 Task: Create a section Agile Artilleries and in the section, add a milestone IT Service Management in the project AgileBoost
Action: Mouse moved to (61, 340)
Screenshot: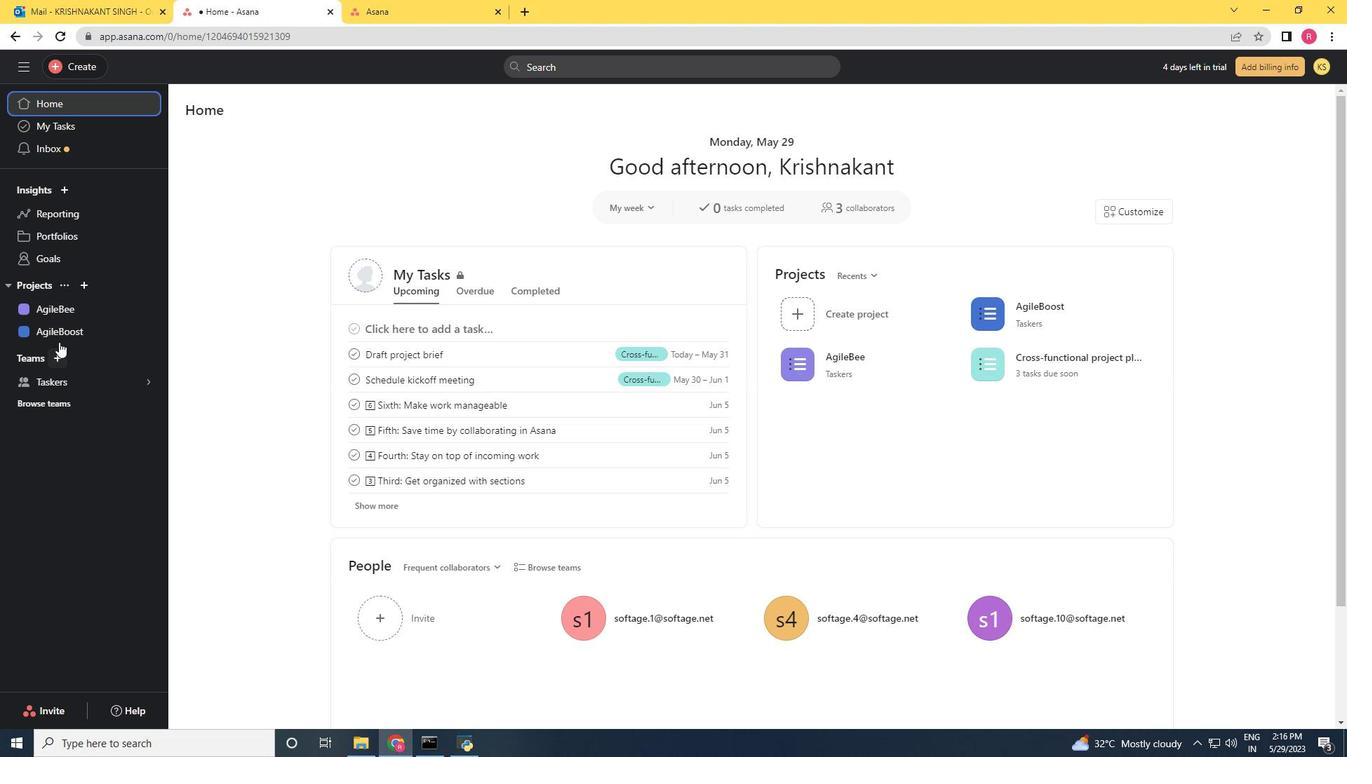 
Action: Mouse pressed left at (61, 340)
Screenshot: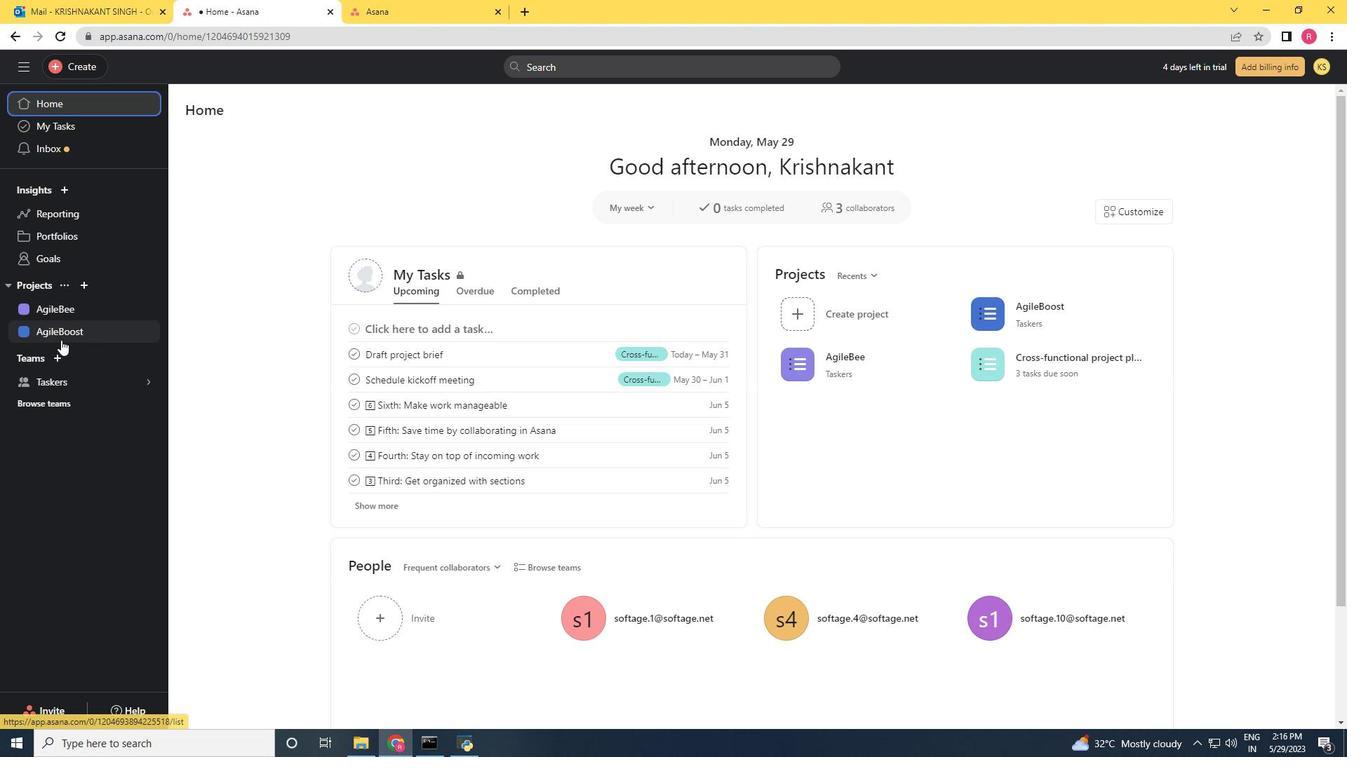 
Action: Mouse moved to (296, 470)
Screenshot: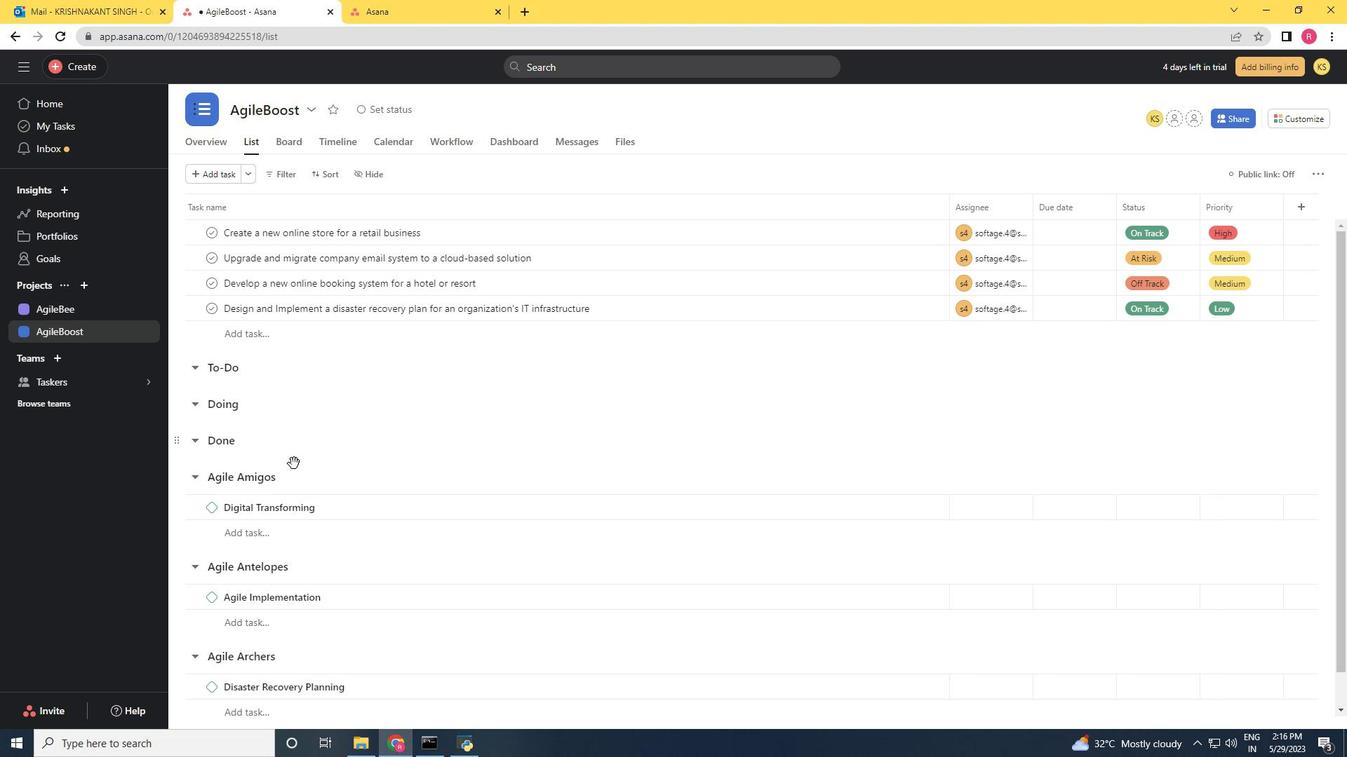 
Action: Mouse scrolled (296, 470) with delta (0, 0)
Screenshot: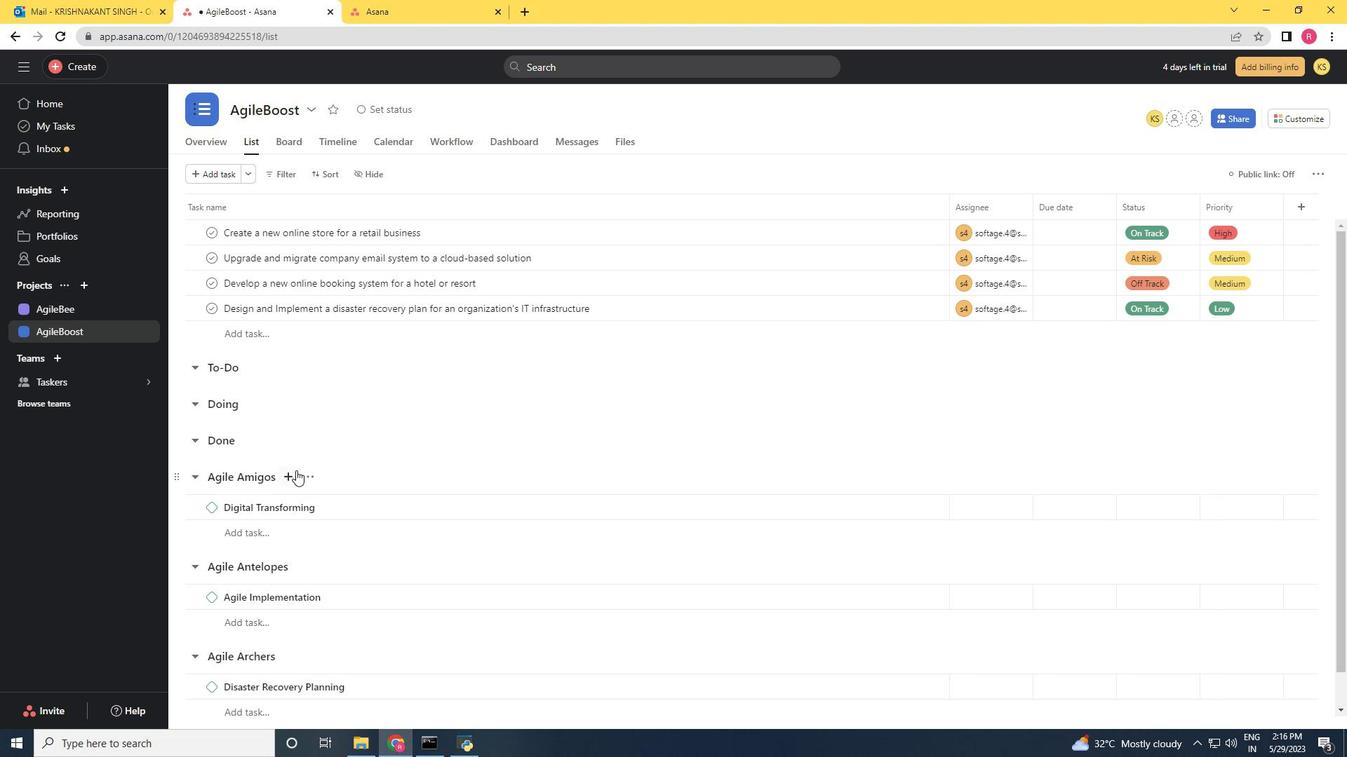 
Action: Mouse scrolled (296, 470) with delta (0, 0)
Screenshot: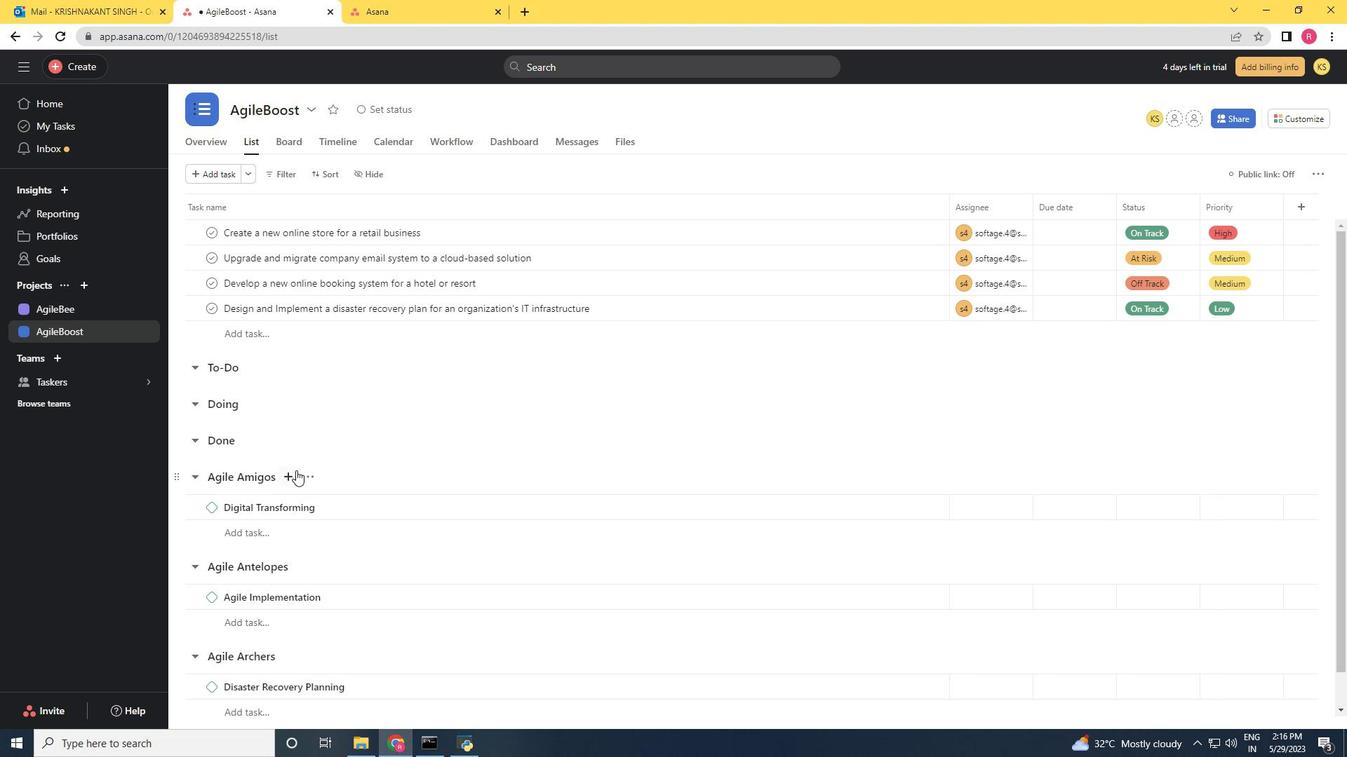 
Action: Mouse scrolled (296, 470) with delta (0, 0)
Screenshot: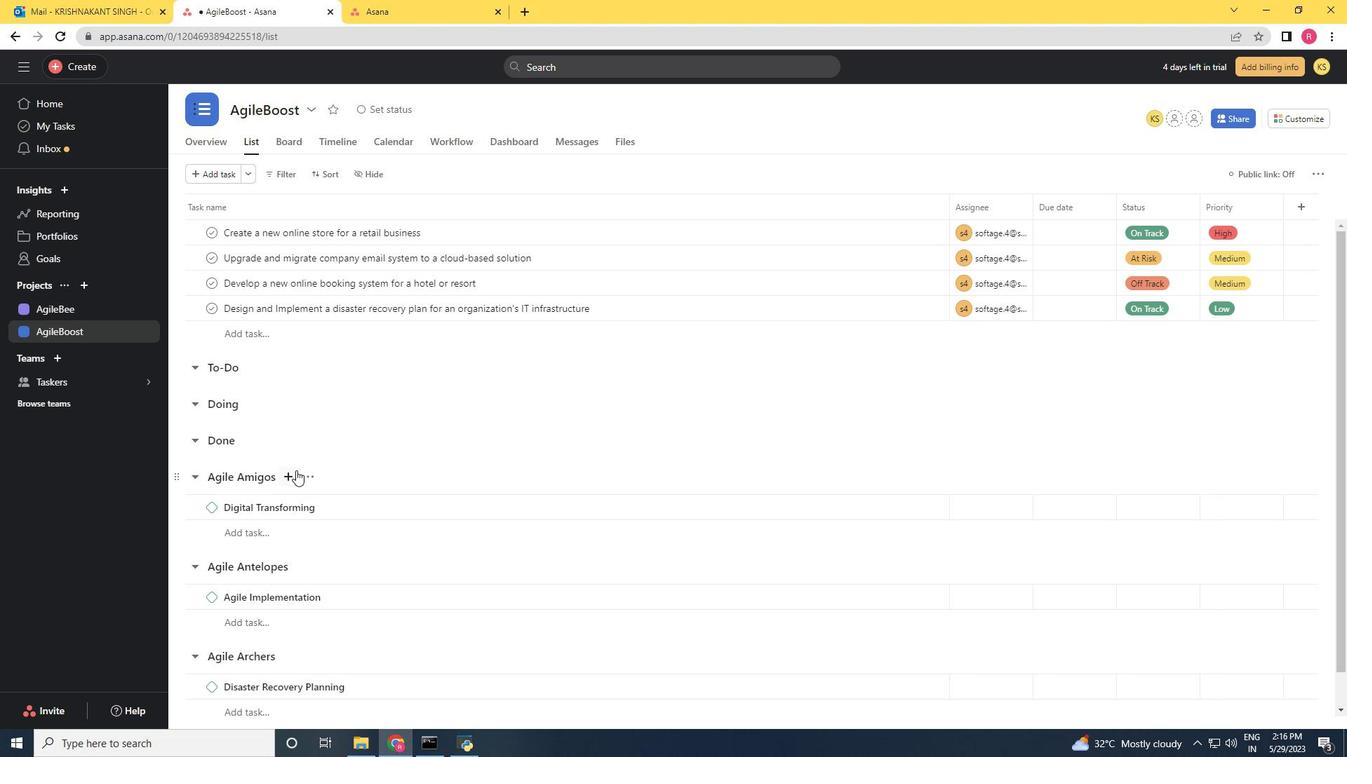 
Action: Mouse moved to (296, 471)
Screenshot: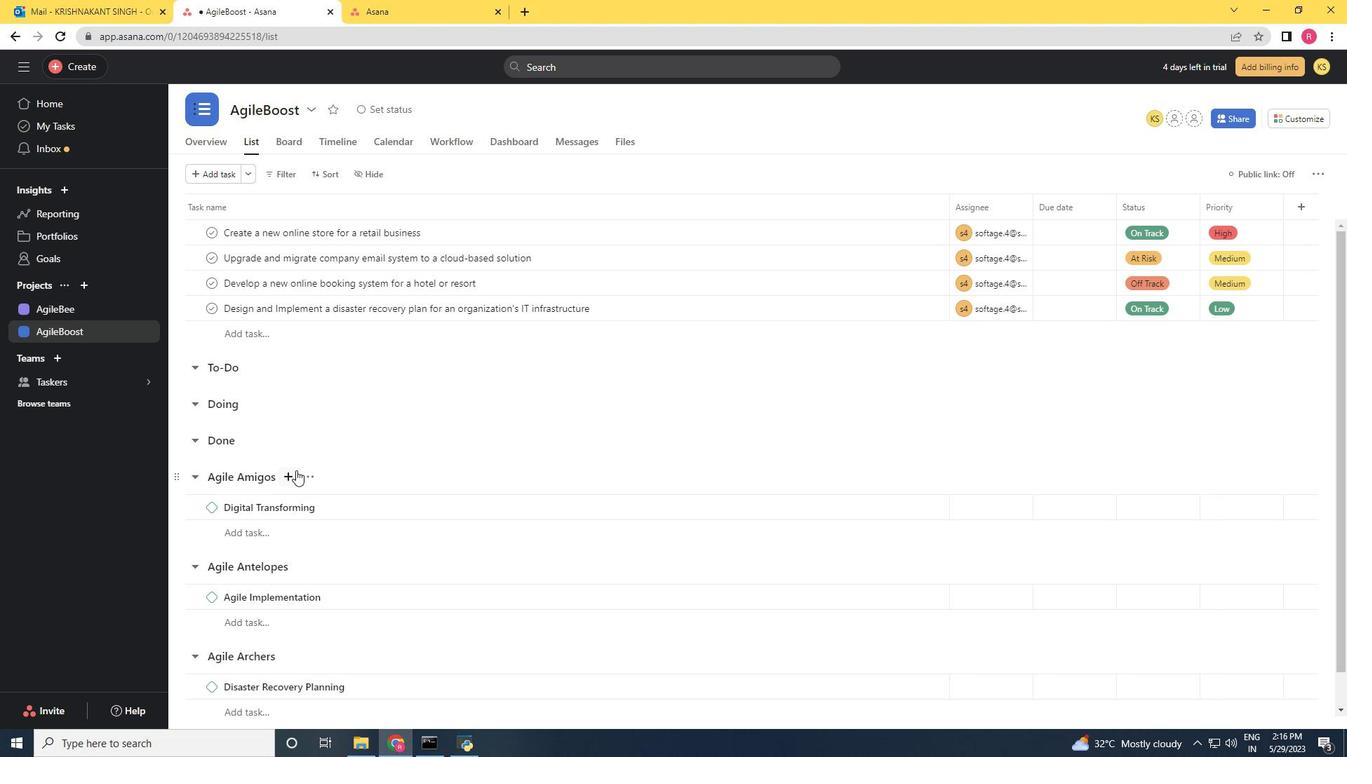 
Action: Mouse scrolled (296, 470) with delta (0, 0)
Screenshot: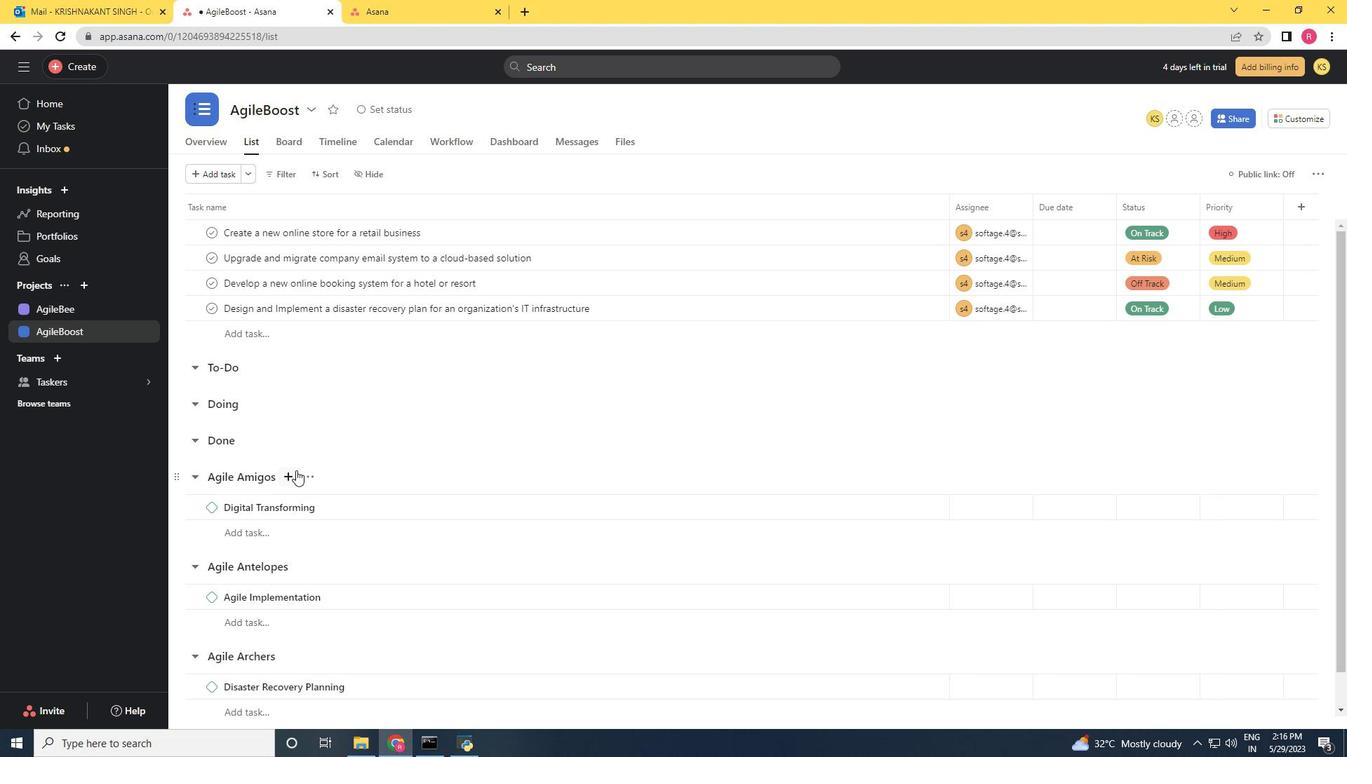 
Action: Mouse scrolled (296, 470) with delta (0, 0)
Screenshot: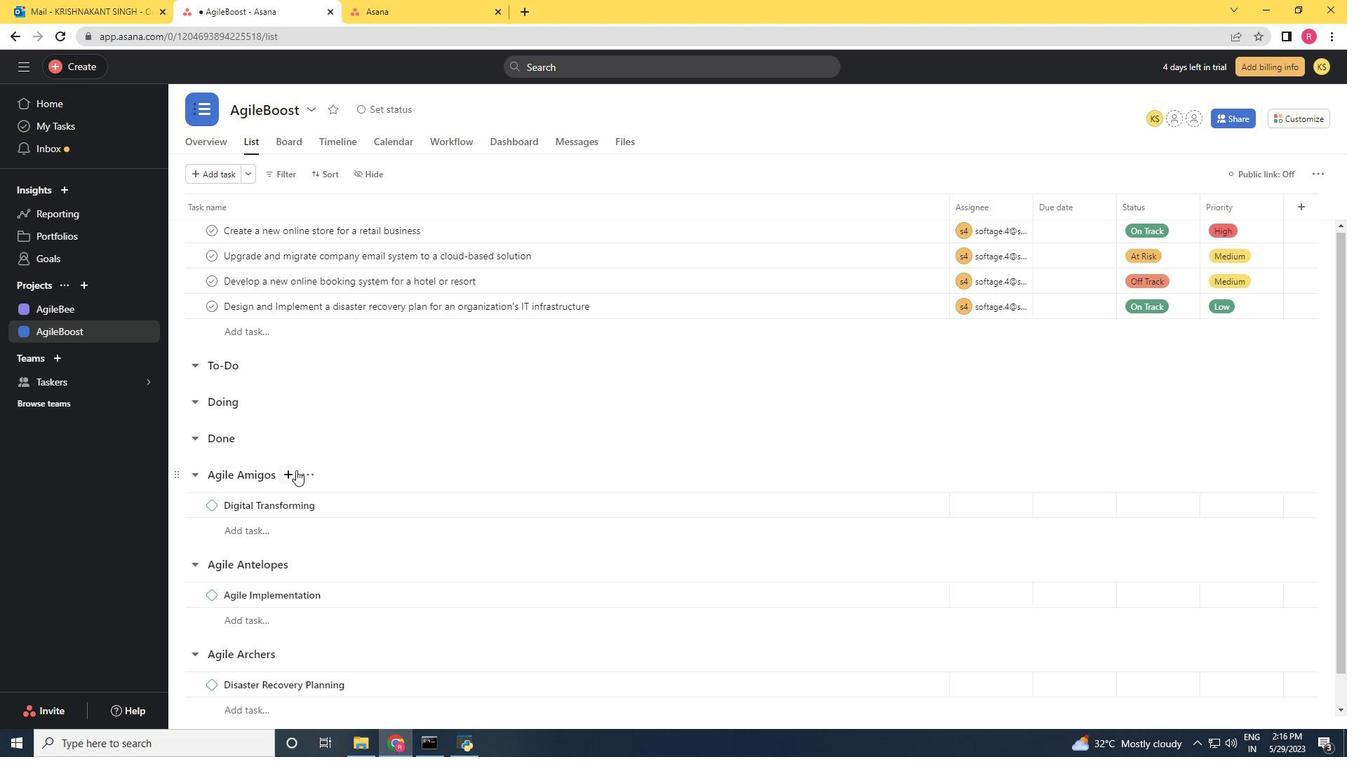
Action: Mouse moved to (209, 700)
Screenshot: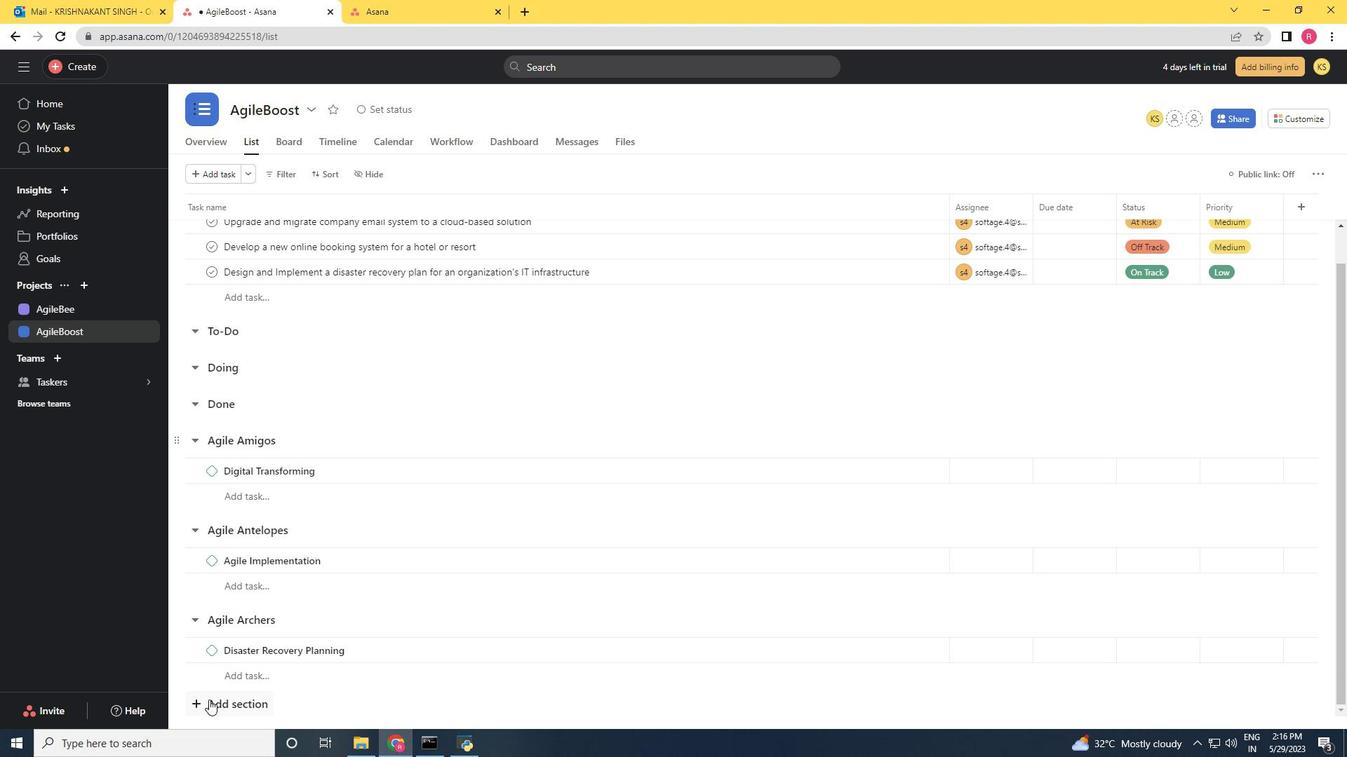 
Action: Mouse pressed left at (209, 700)
Screenshot: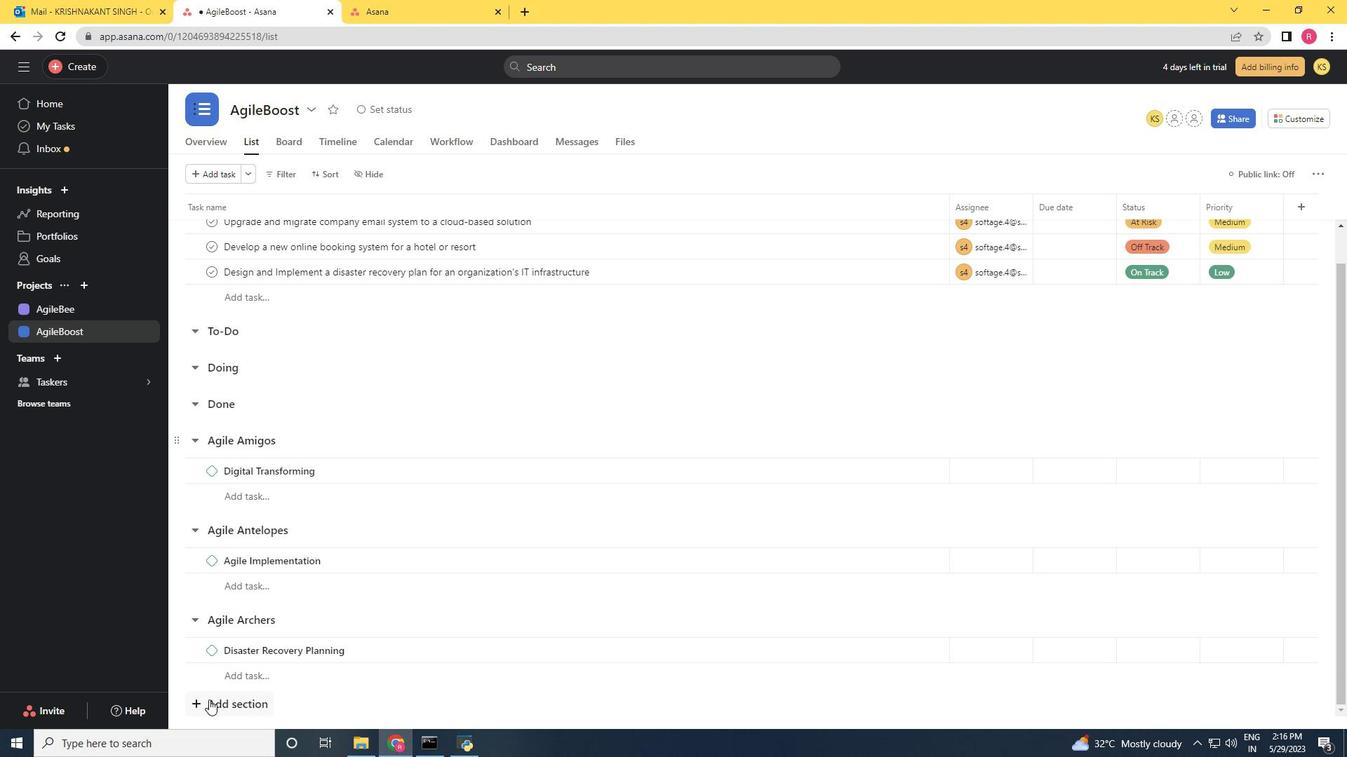
Action: Mouse scrolled (209, 700) with delta (0, 0)
Screenshot: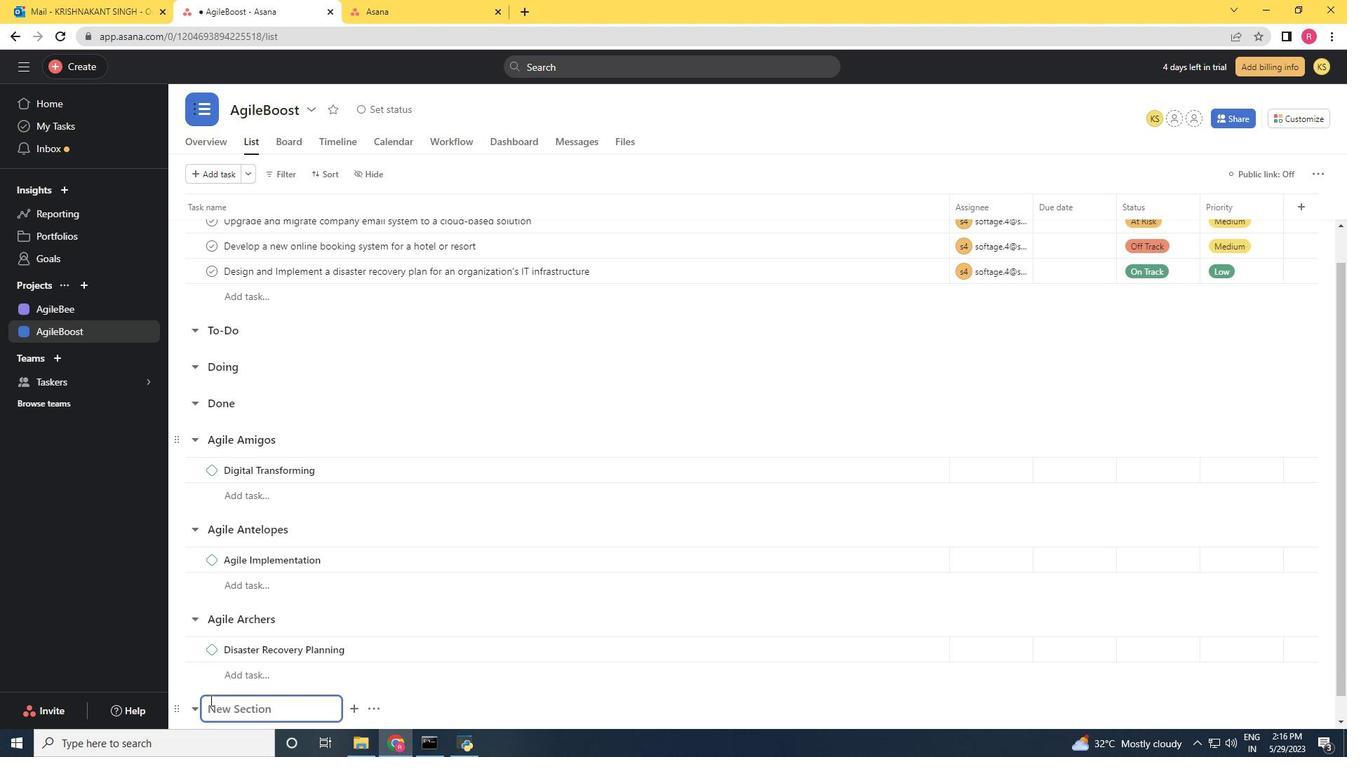 
Action: Key pressed <Key.shift>Agile<Key.space><Key.shift>Artilleries<Key.space><Key.enter><Key.shift><Key.shift><Key.shift><Key.shift>IT<Key.space><Key.shift>Service<Key.space><Key.shift>Management<Key.space><Key.enter>
Screenshot: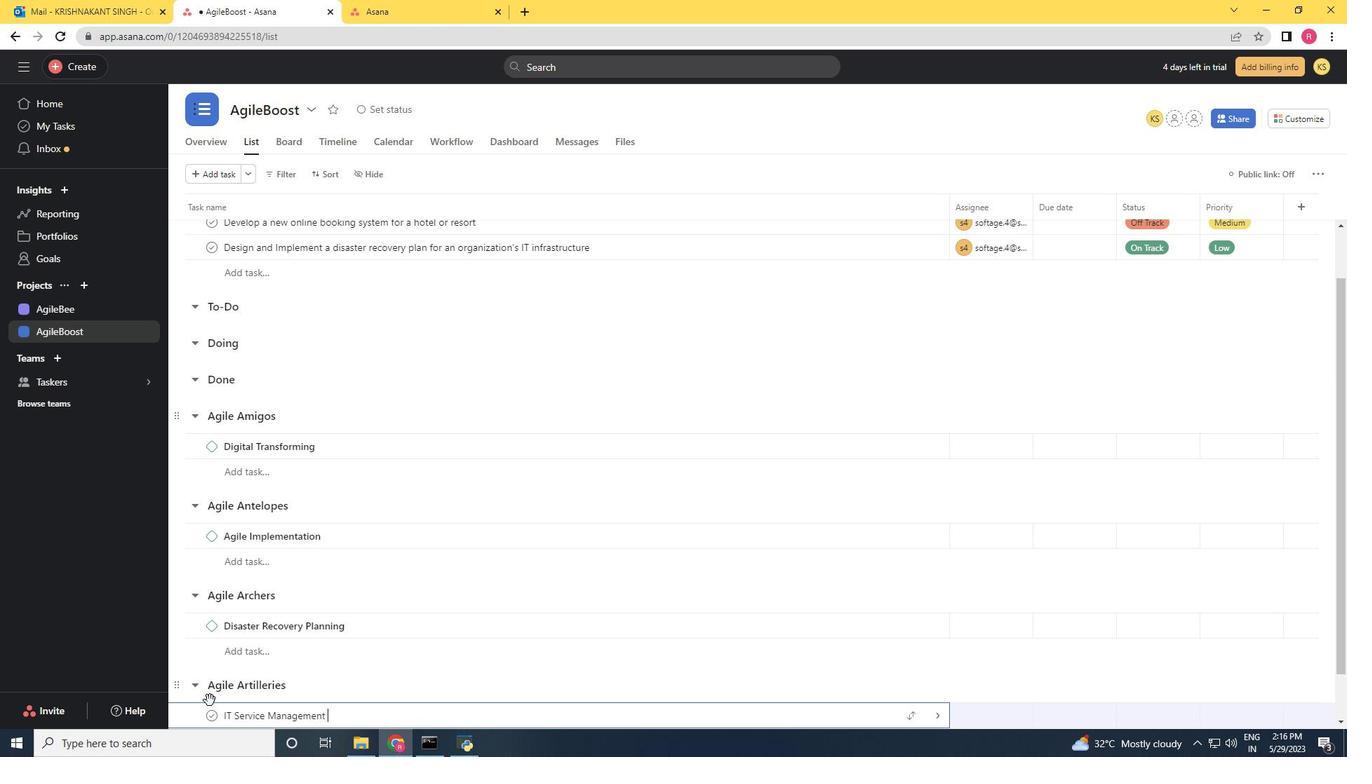 
Action: Mouse moved to (340, 636)
Screenshot: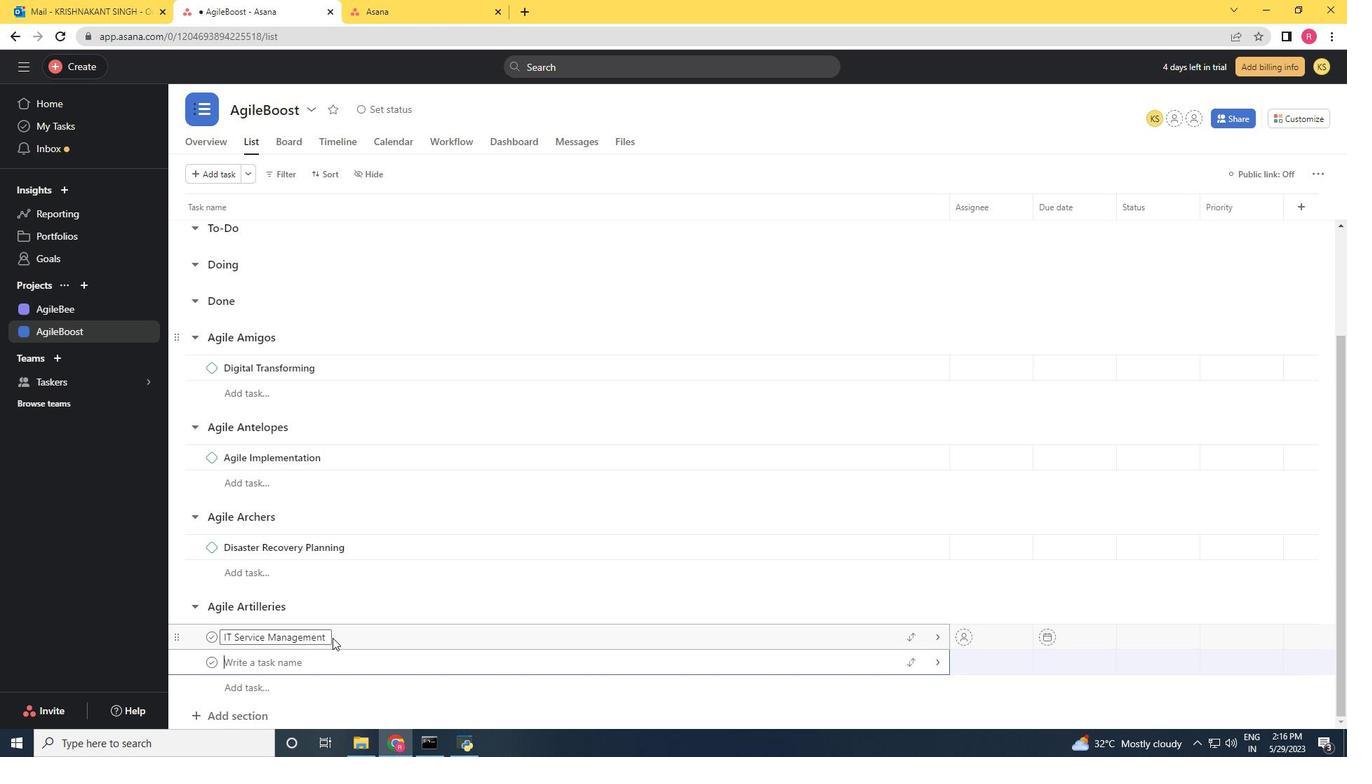 
Action: Mouse pressed right at (340, 636)
Screenshot: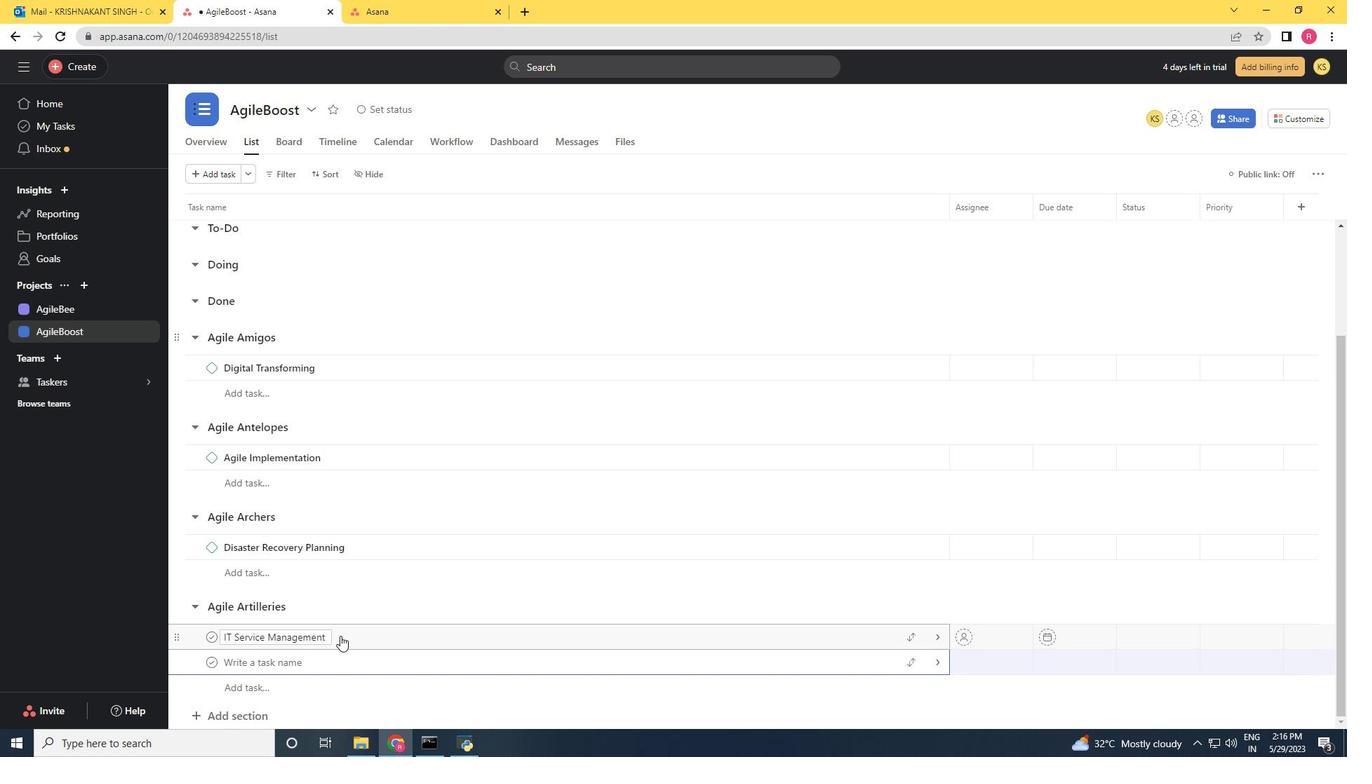 
Action: Mouse moved to (300, 661)
Screenshot: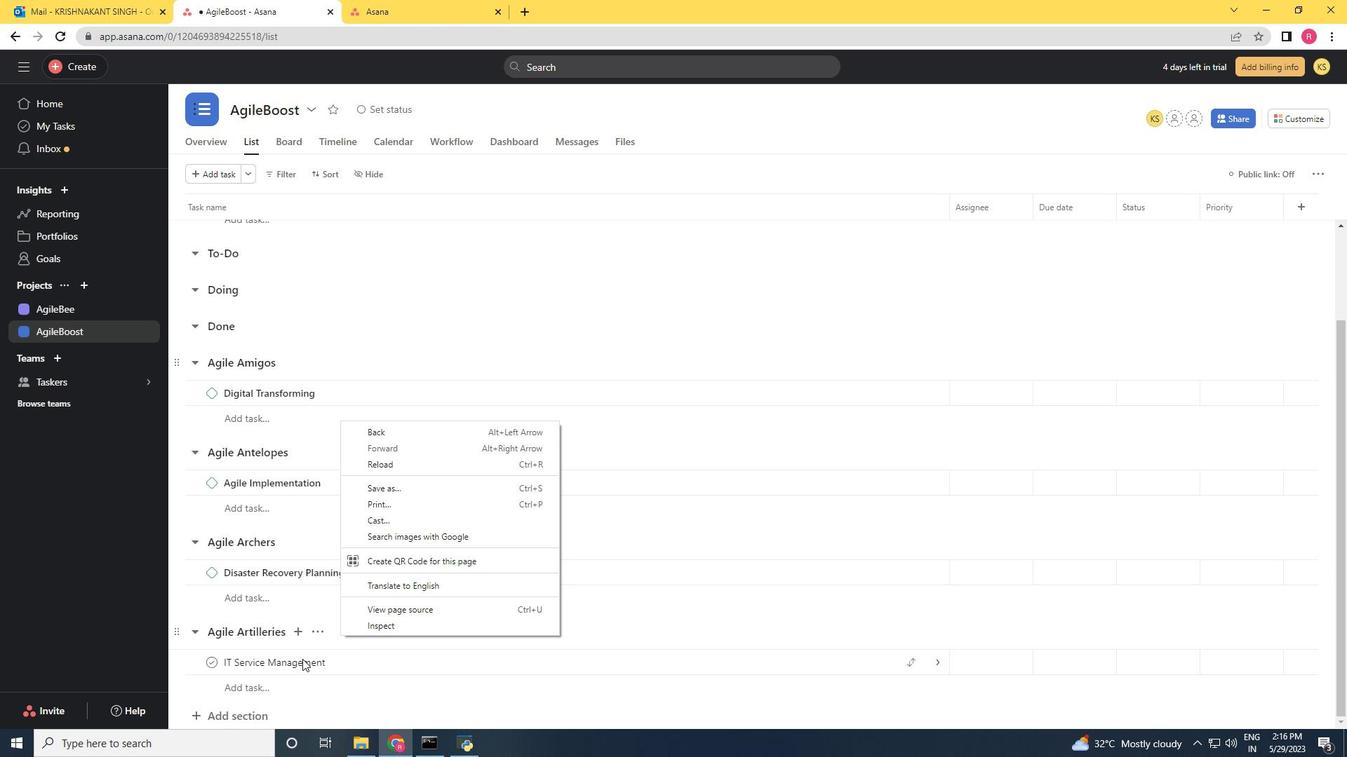 
Action: Mouse pressed right at (300, 661)
Screenshot: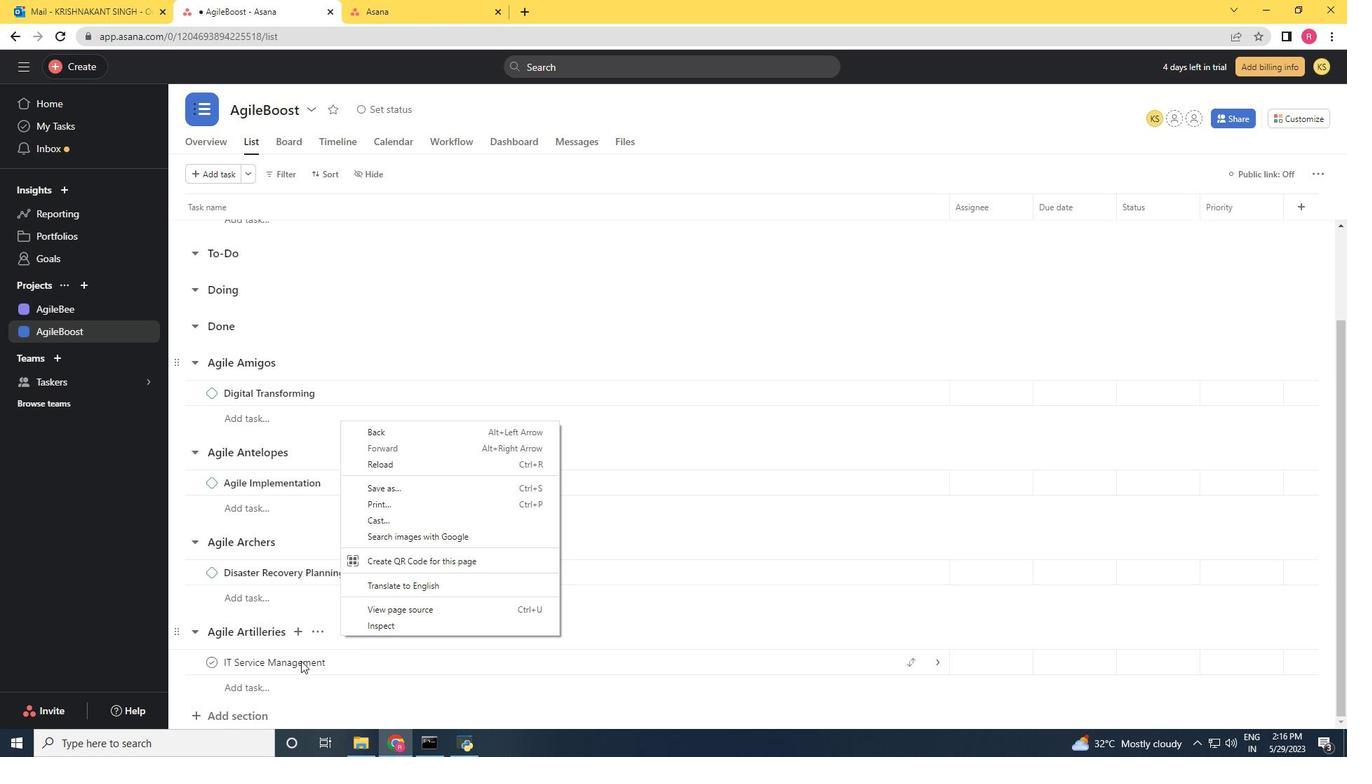 
Action: Mouse moved to (351, 583)
Screenshot: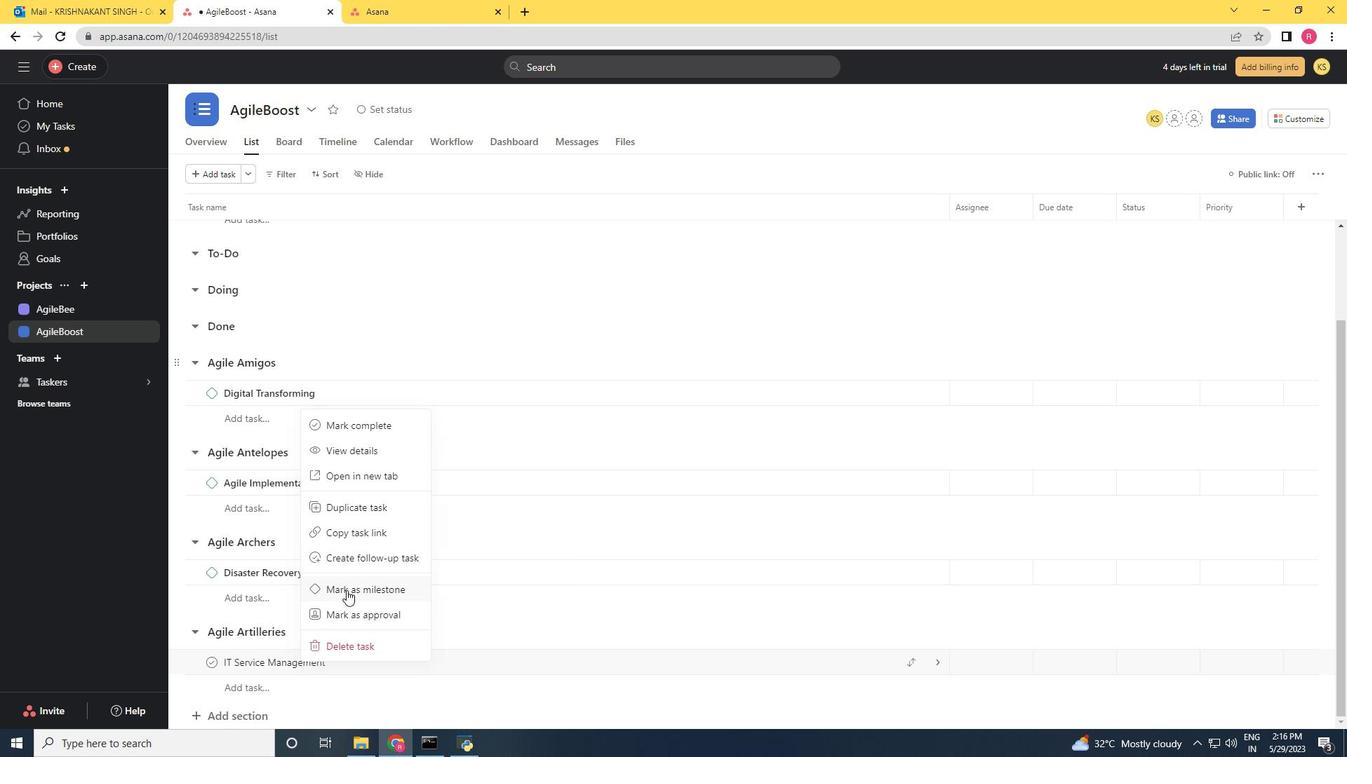 
Action: Mouse pressed left at (351, 583)
Screenshot: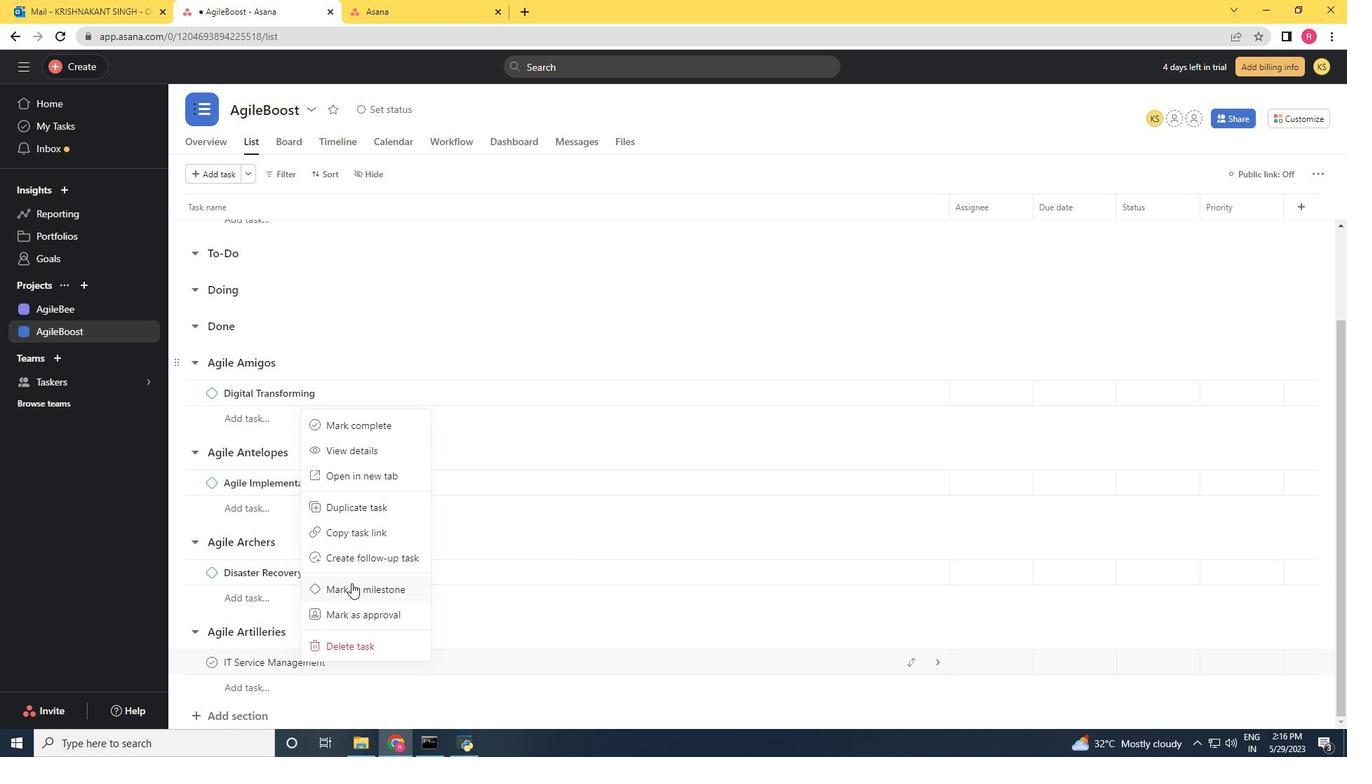 
Action: Mouse moved to (387, 566)
Screenshot: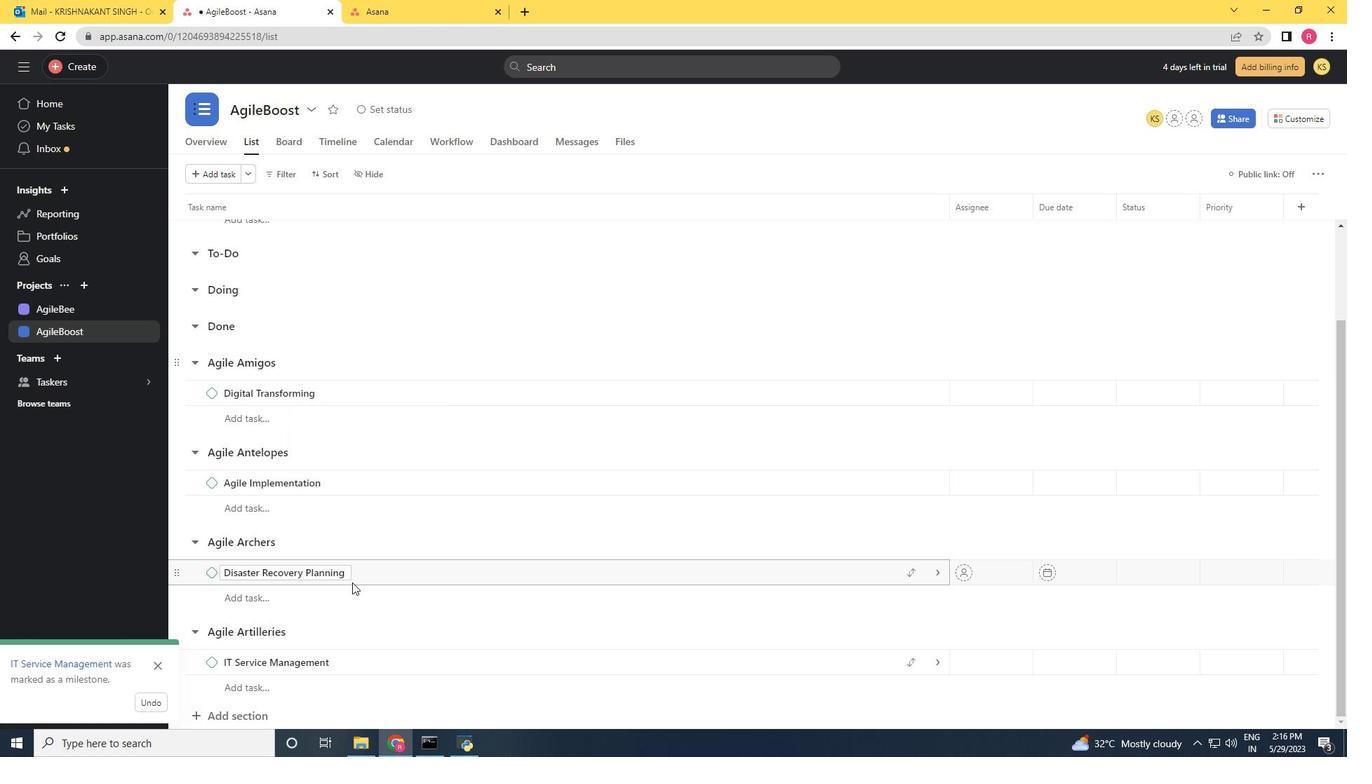 
Action: Mouse scrolled (387, 566) with delta (0, 0)
Screenshot: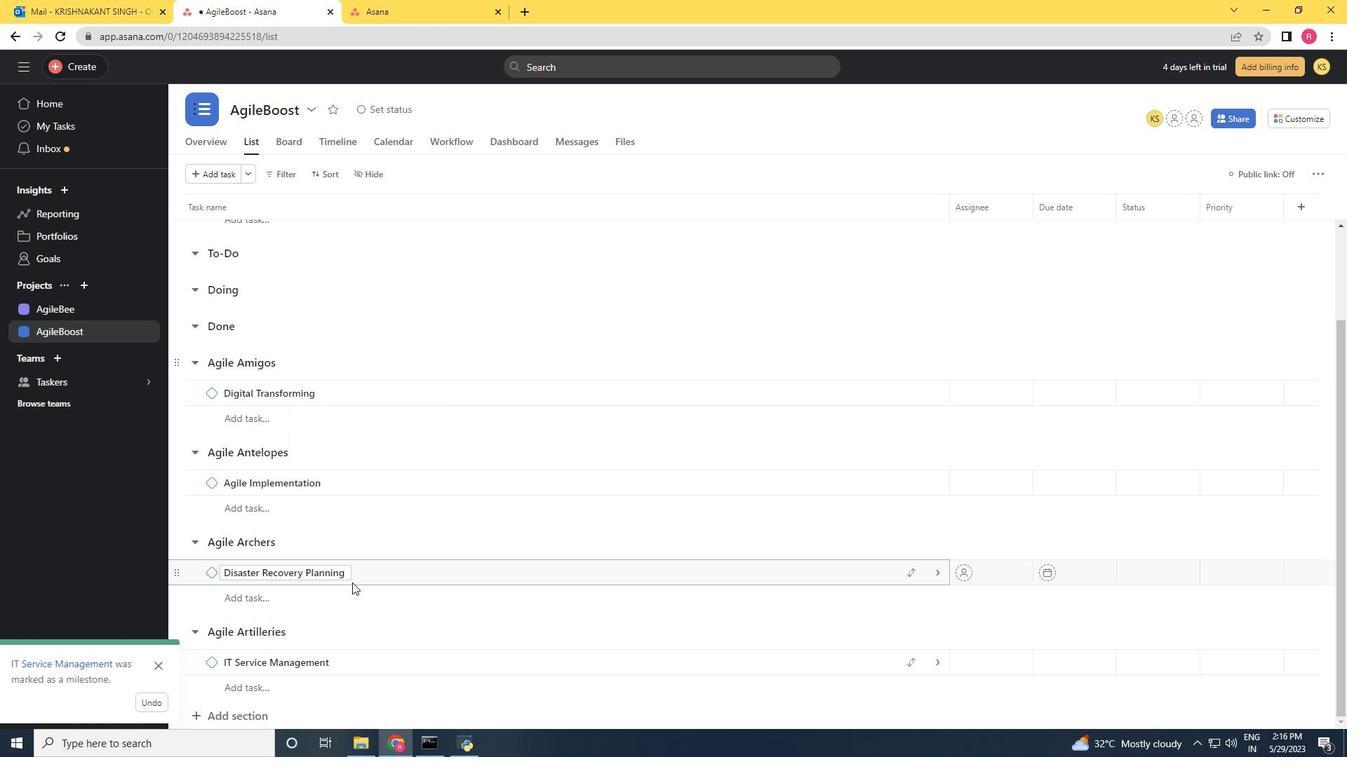 
Action: Mouse moved to (388, 566)
Screenshot: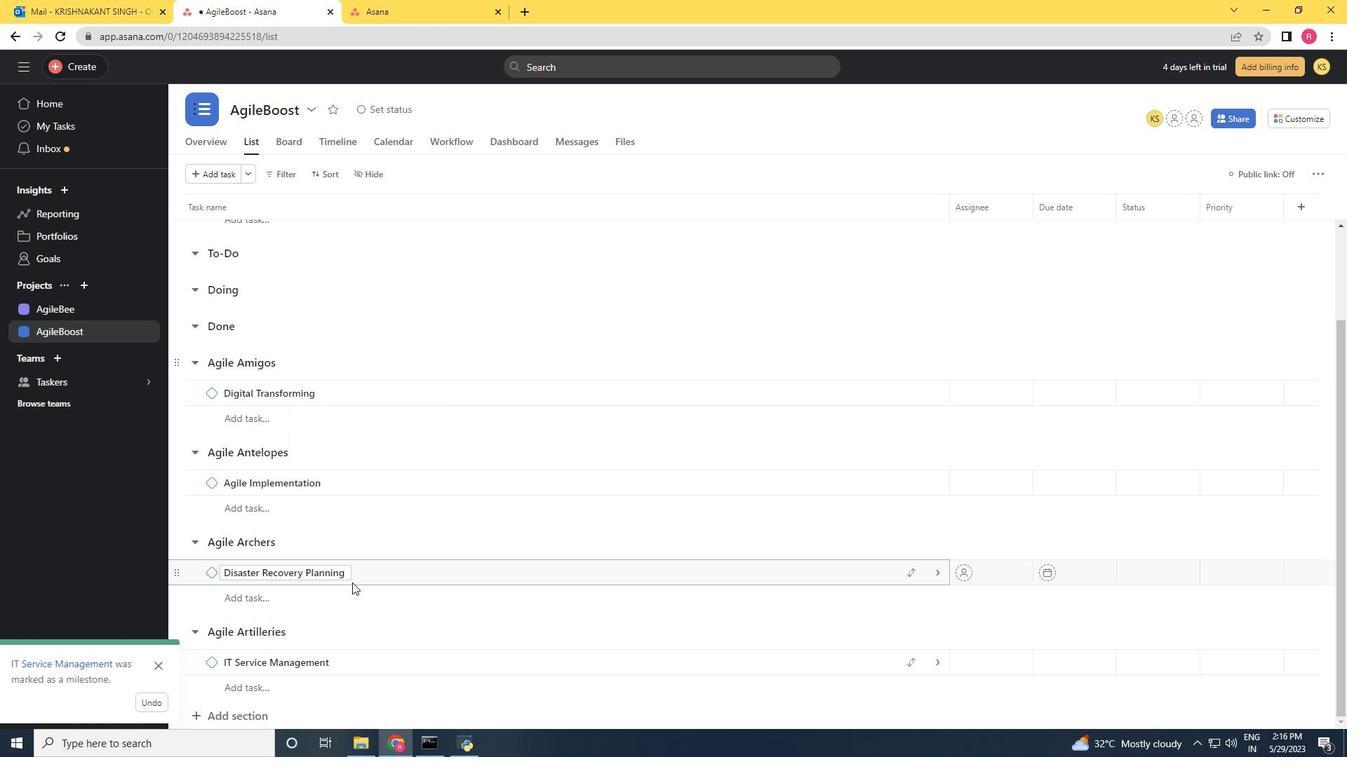 
Action: Mouse scrolled (388, 565) with delta (0, 0)
Screenshot: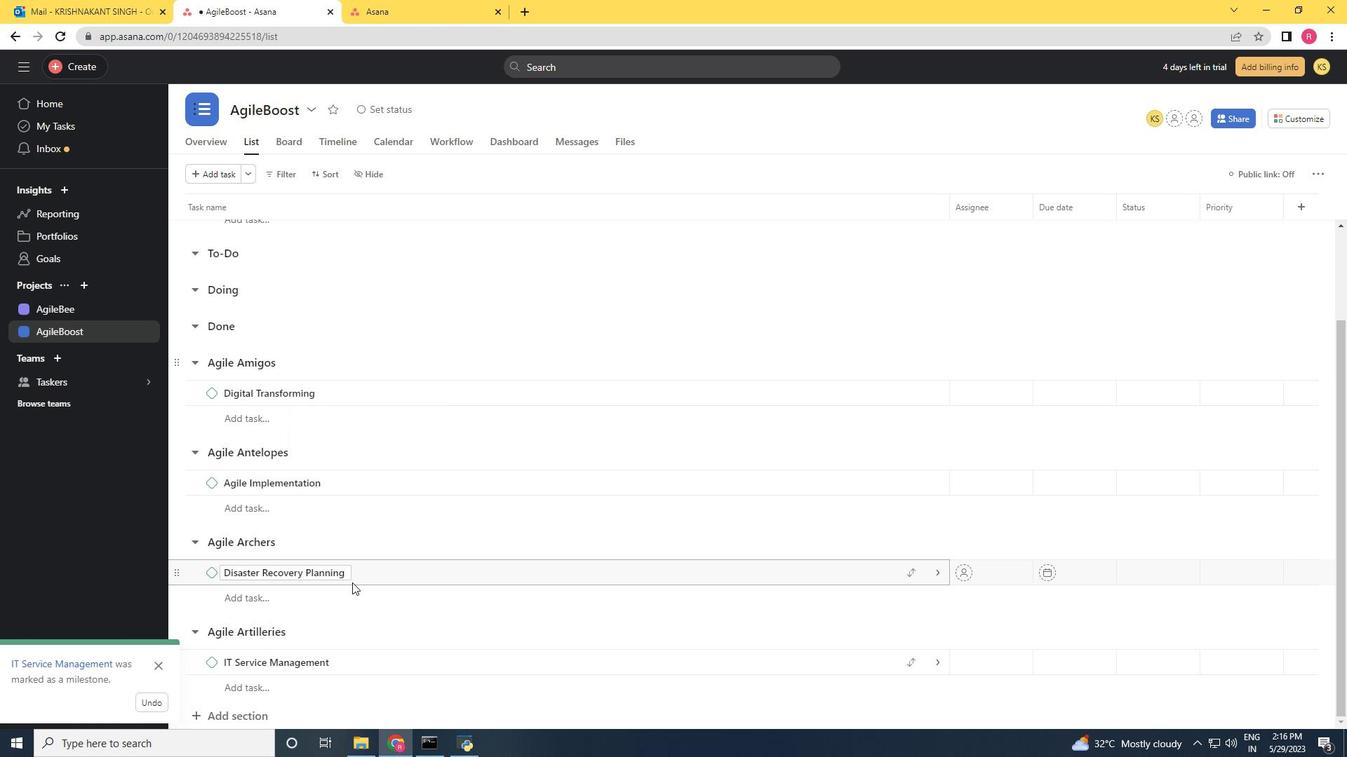
Action: Mouse moved to (389, 566)
Screenshot: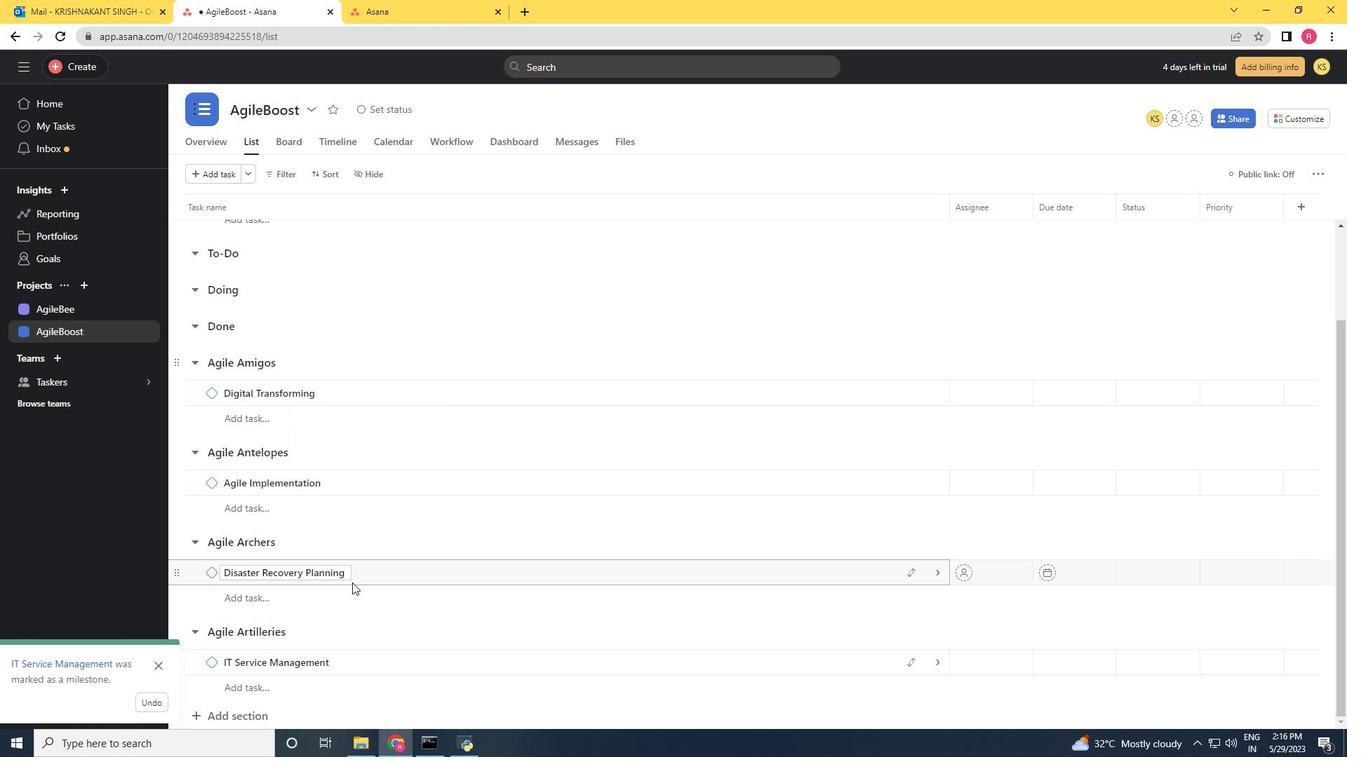 
Action: Mouse scrolled (389, 565) with delta (0, 0)
Screenshot: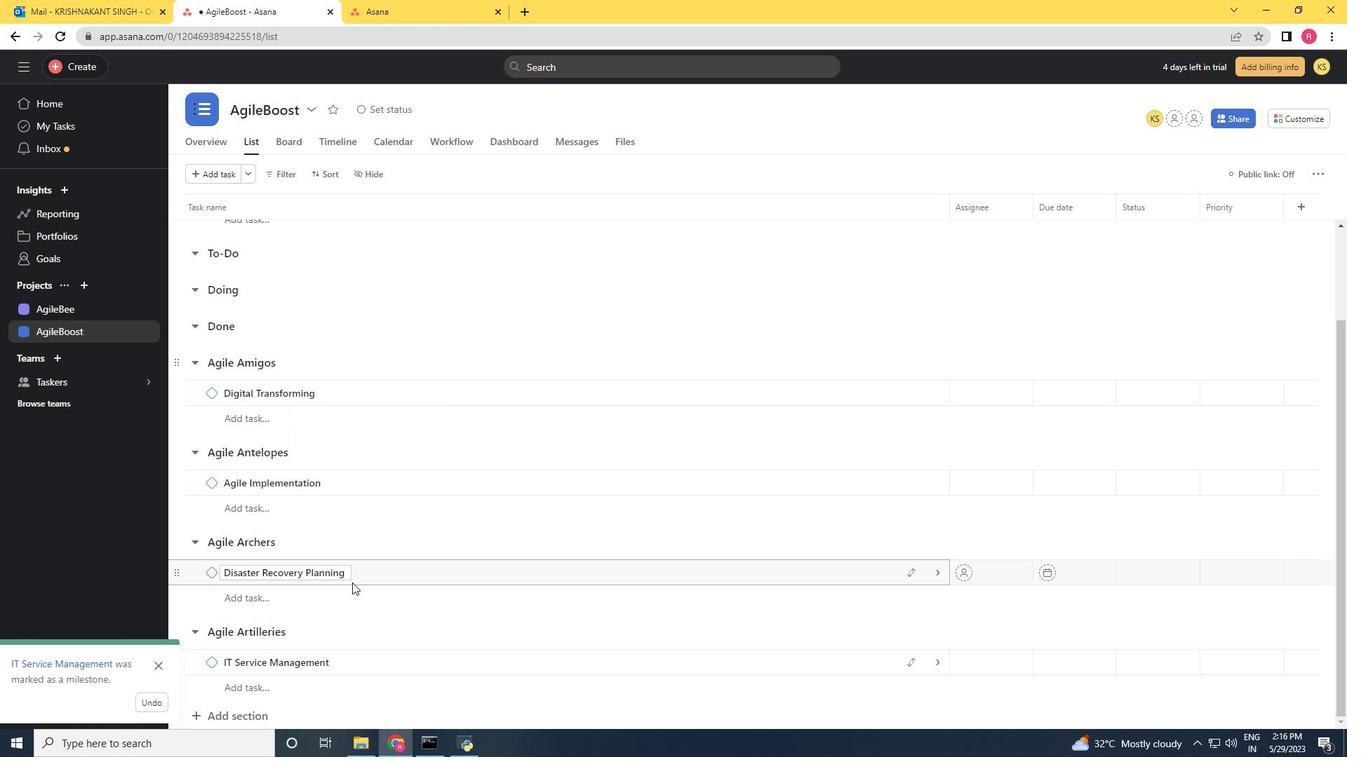 
Action: Mouse scrolled (389, 565) with delta (0, 0)
Screenshot: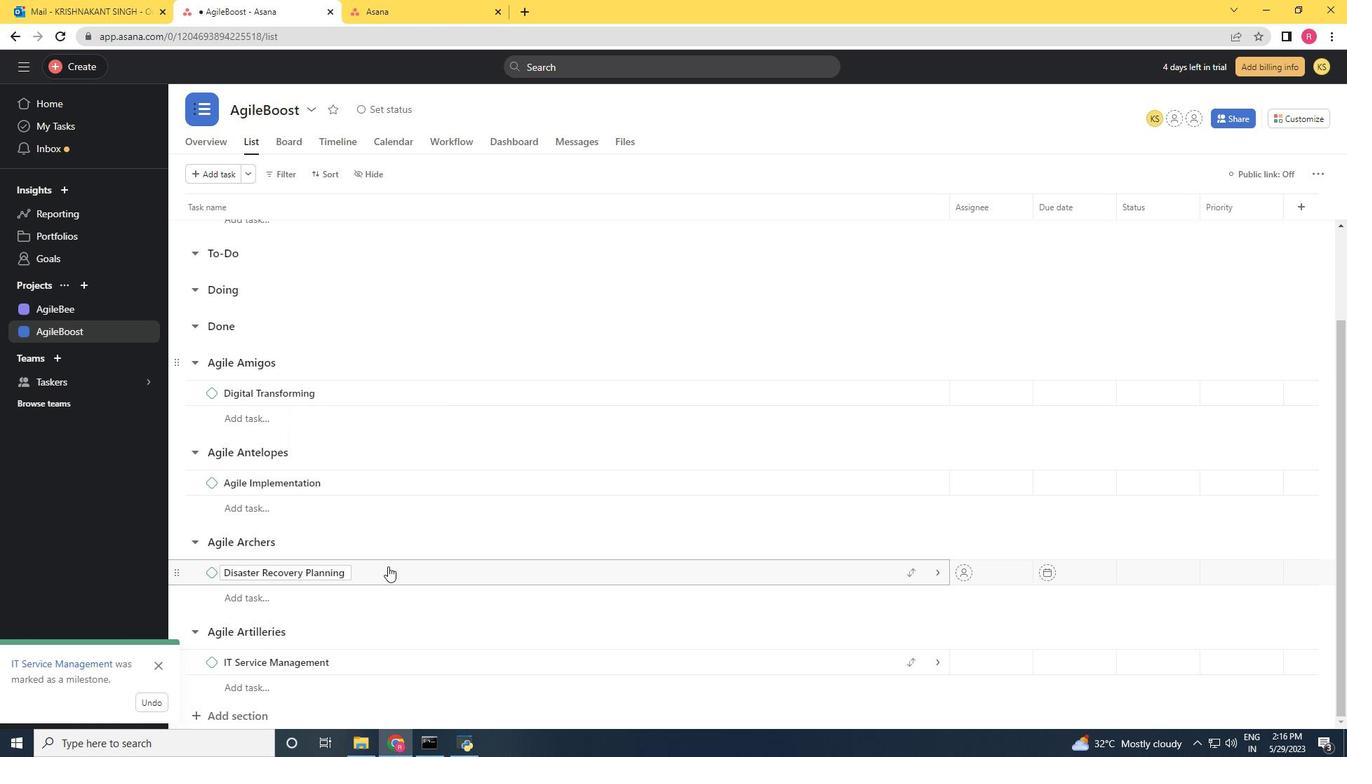 
Action: Mouse moved to (390, 566)
Screenshot: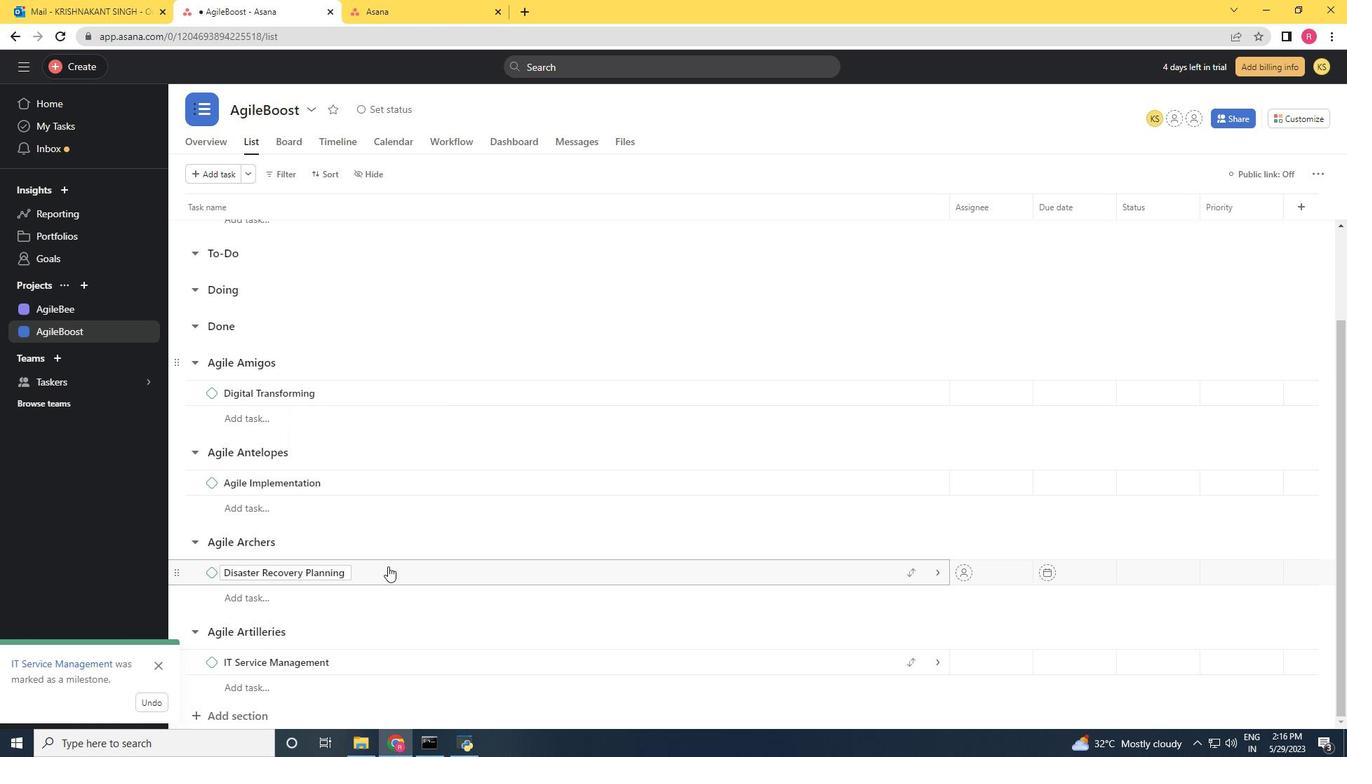 
Action: Mouse scrolled (390, 565) with delta (0, 0)
Screenshot: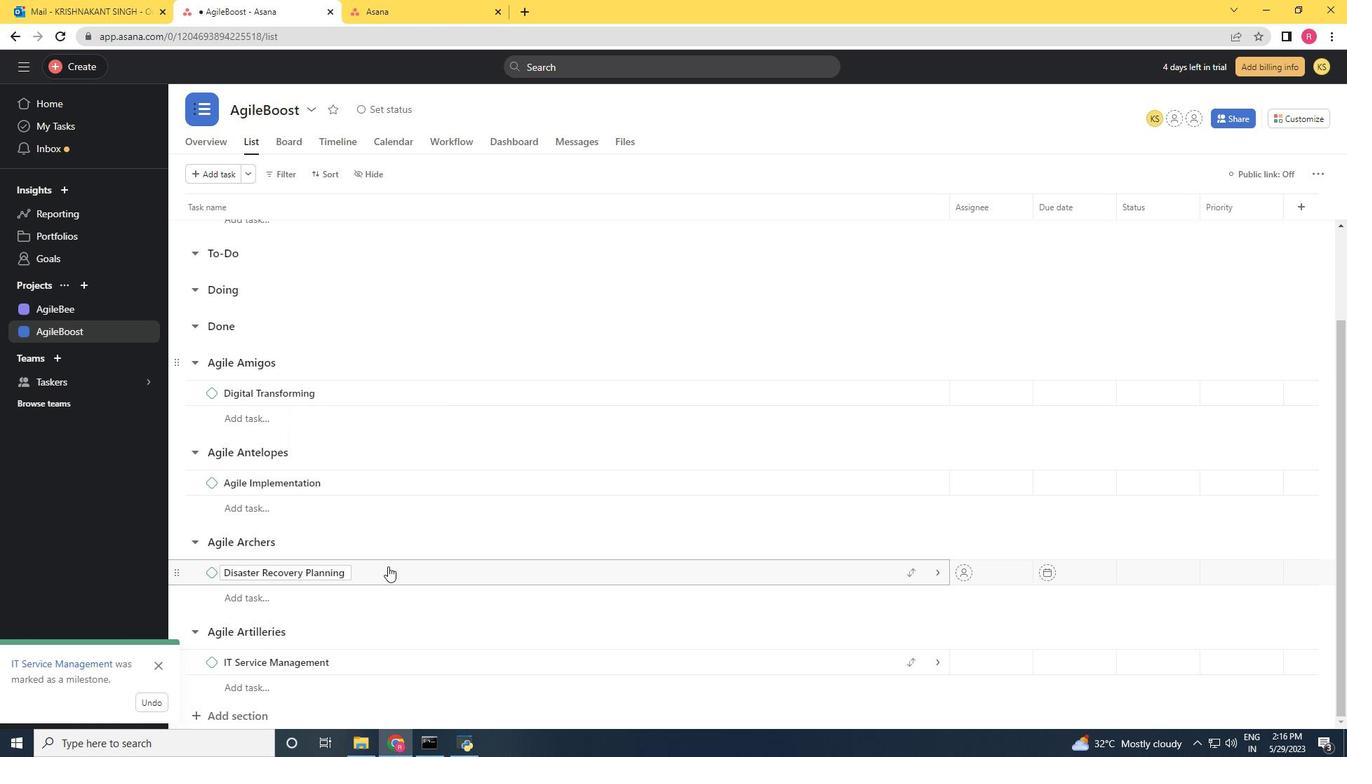 
Action: Mouse moved to (160, 670)
Screenshot: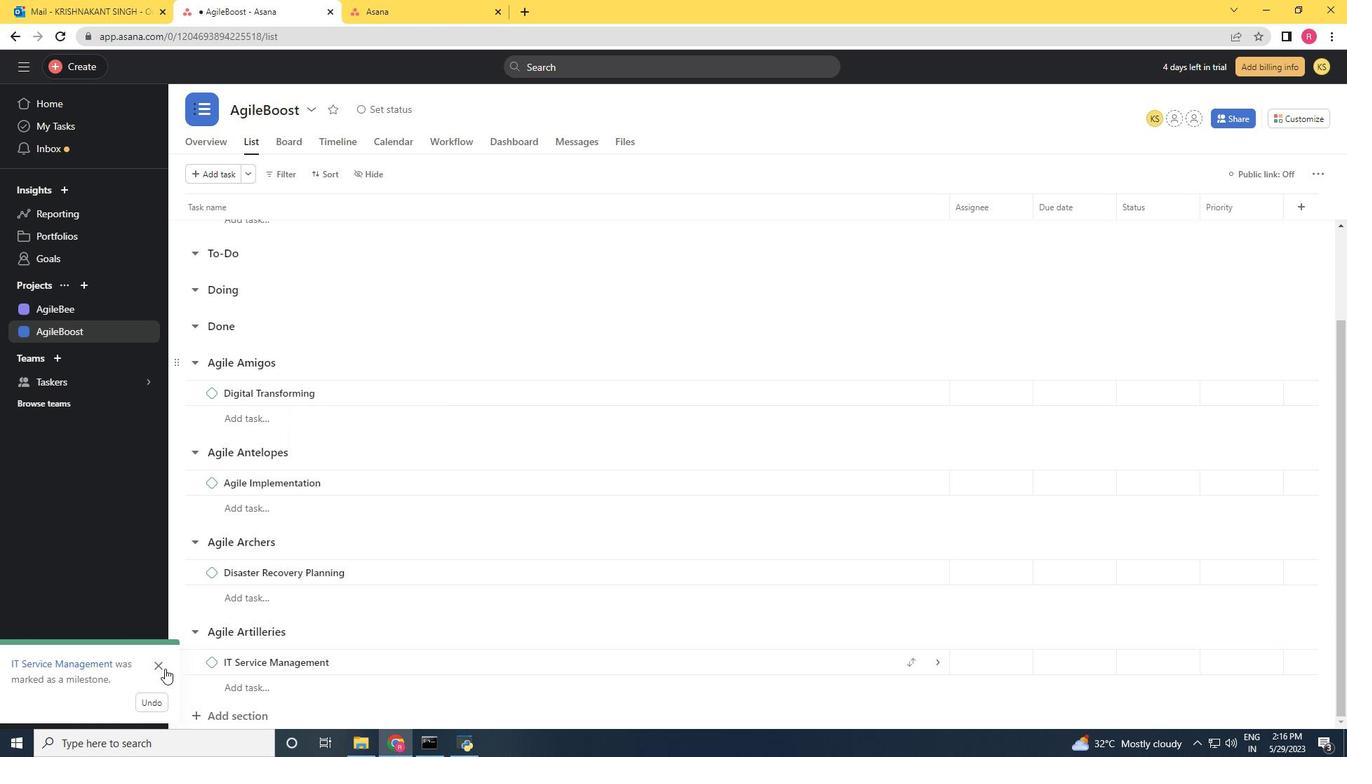 
Action: Mouse pressed left at (160, 670)
Screenshot: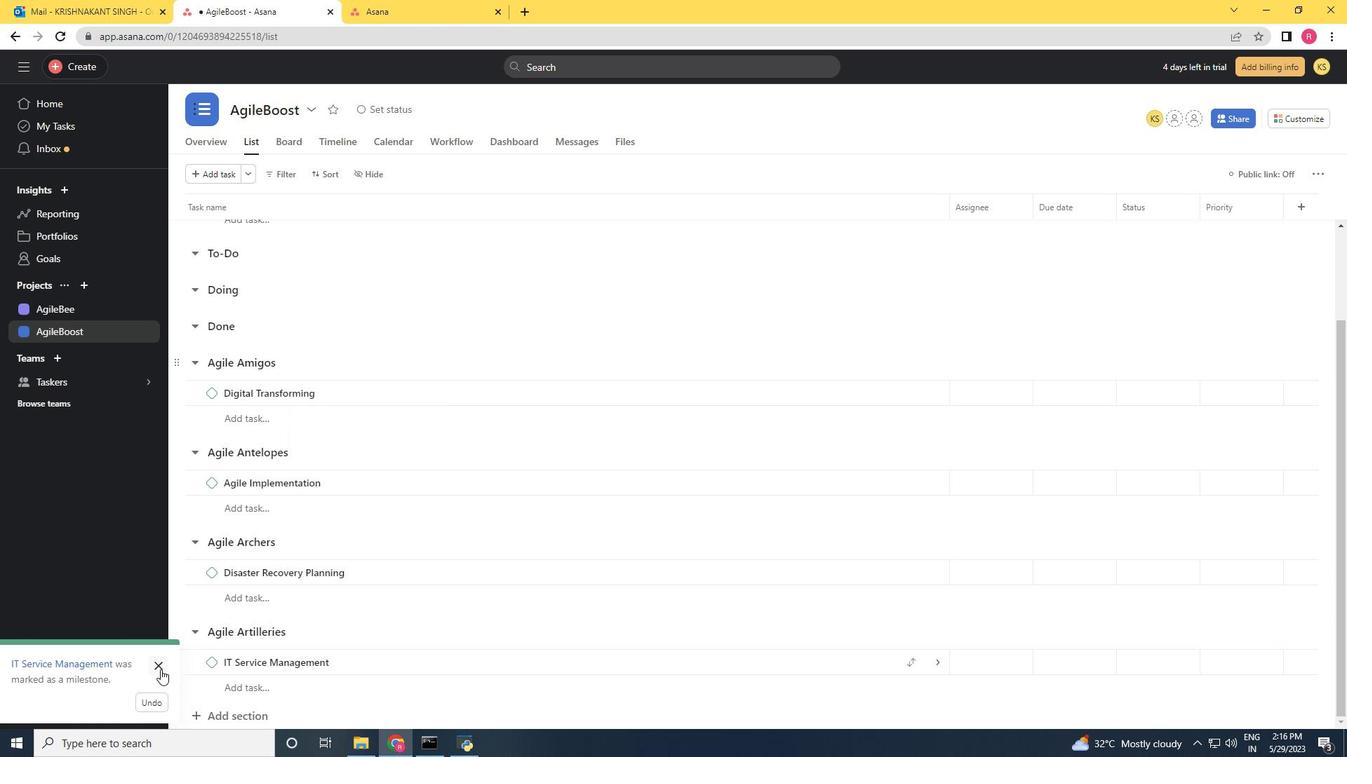 
